 Task: Choose the modern (with white text) color set for your event colors, text color, and density.
Action: Mouse moved to (1027, 93)
Screenshot: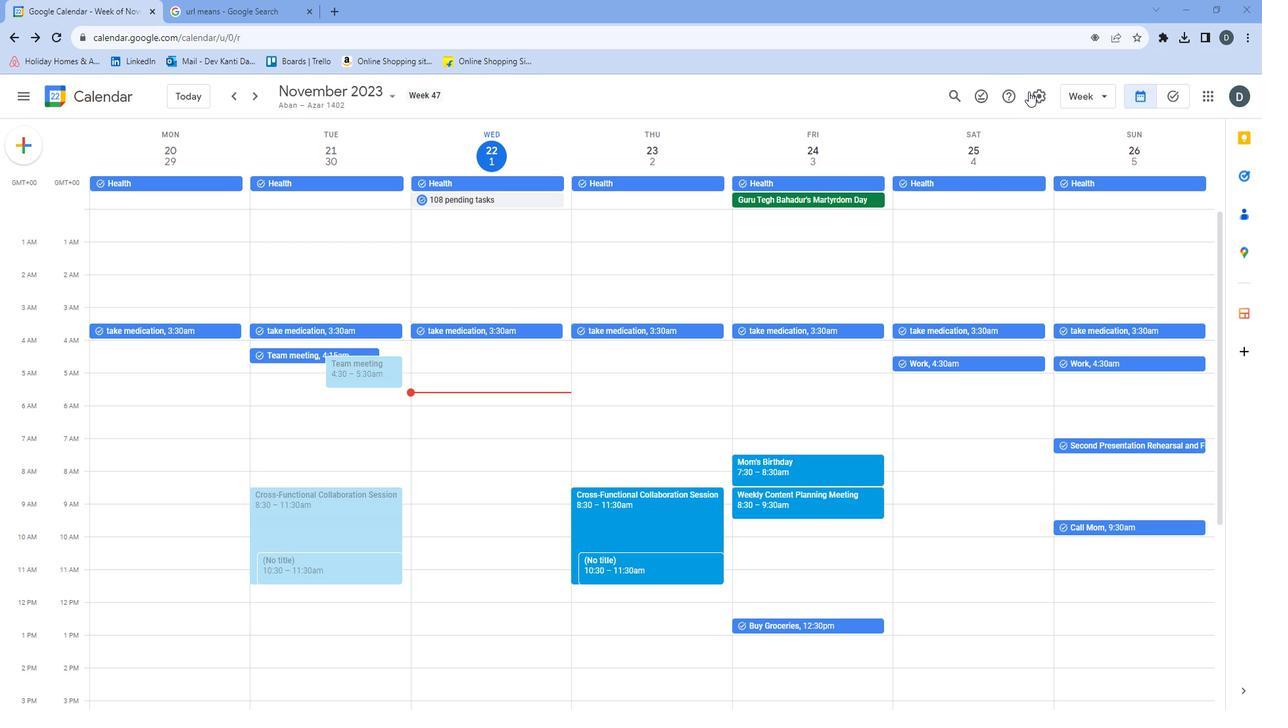 
Action: Mouse pressed left at (1027, 93)
Screenshot: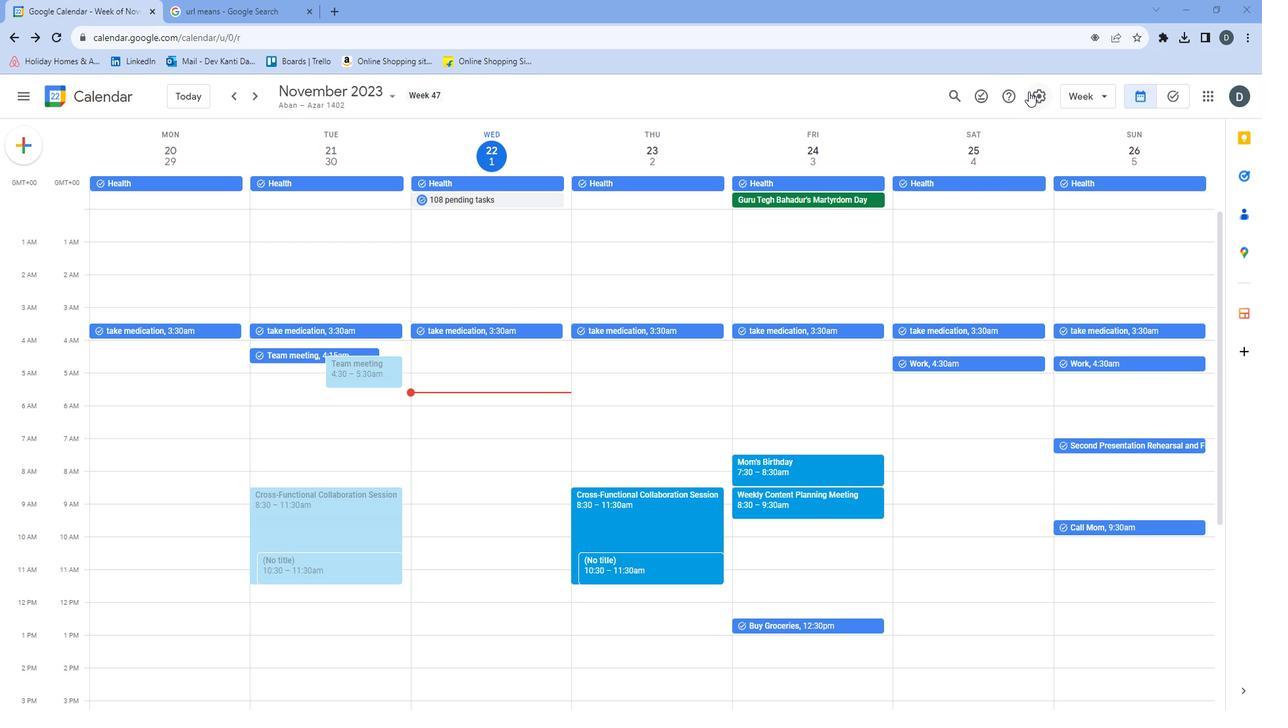 
Action: Mouse moved to (1036, 176)
Screenshot: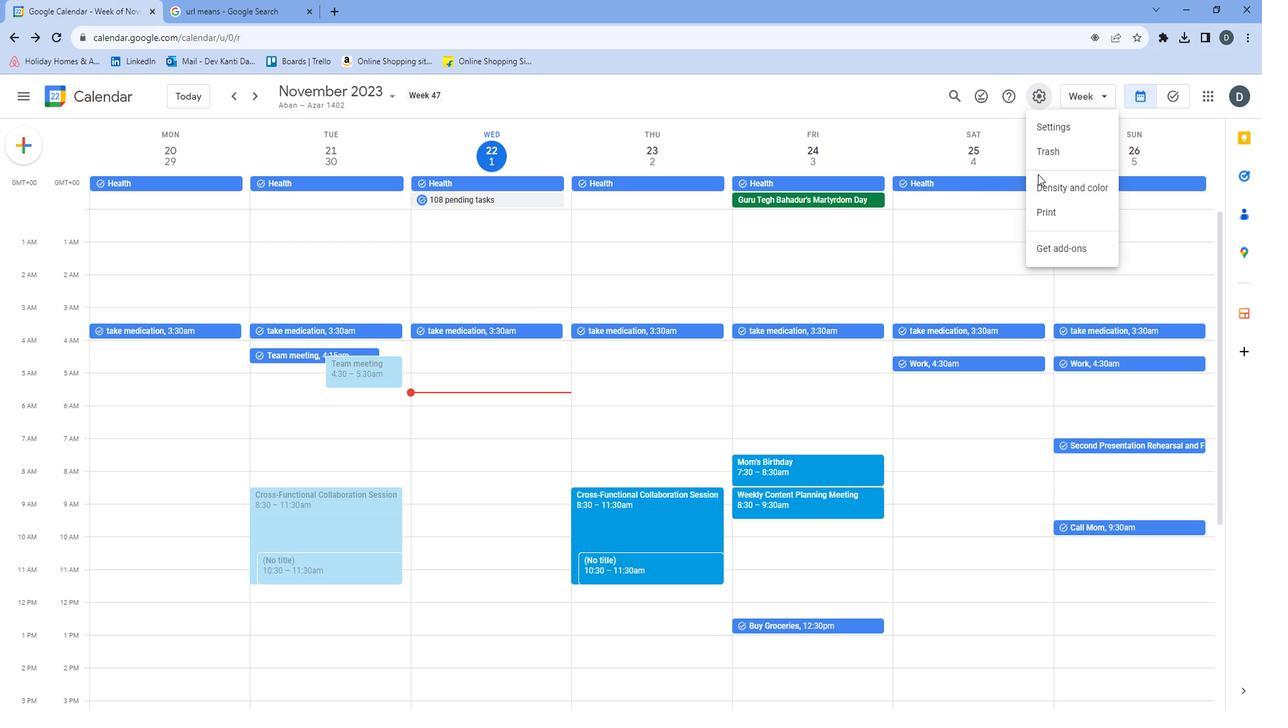 
Action: Mouse pressed left at (1036, 176)
Screenshot: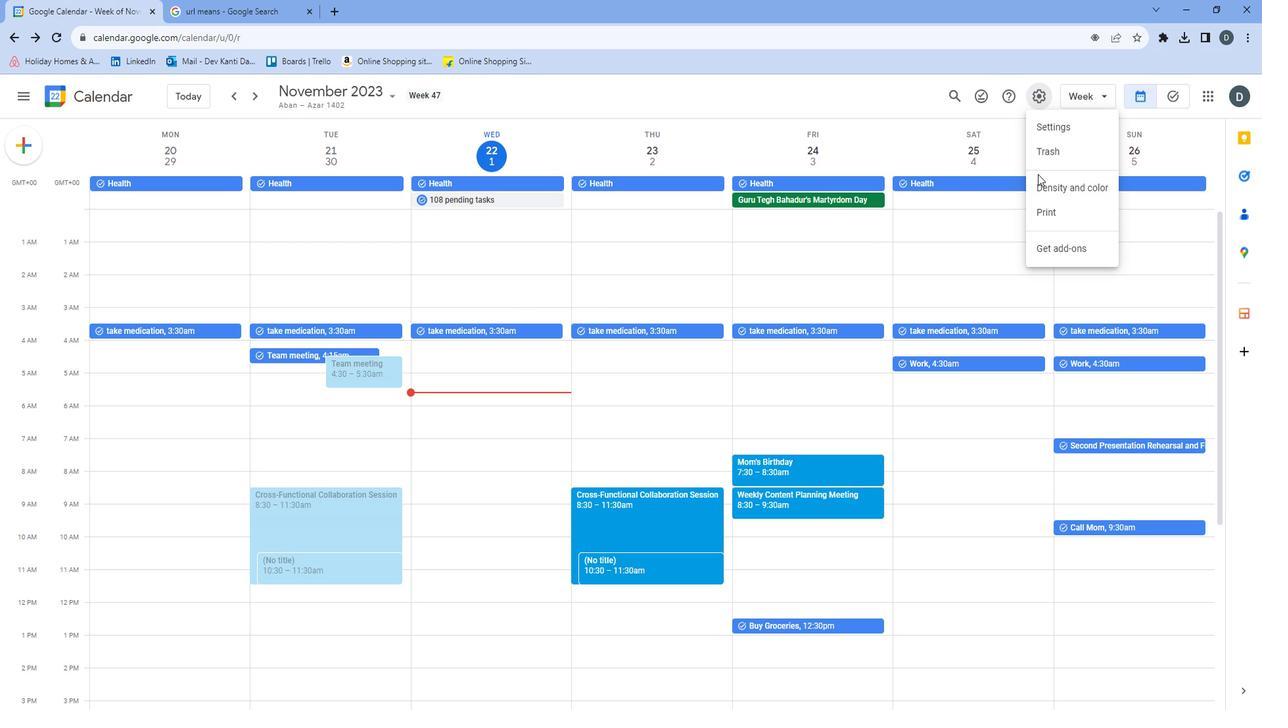 
Action: Mouse moved to (1038, 183)
Screenshot: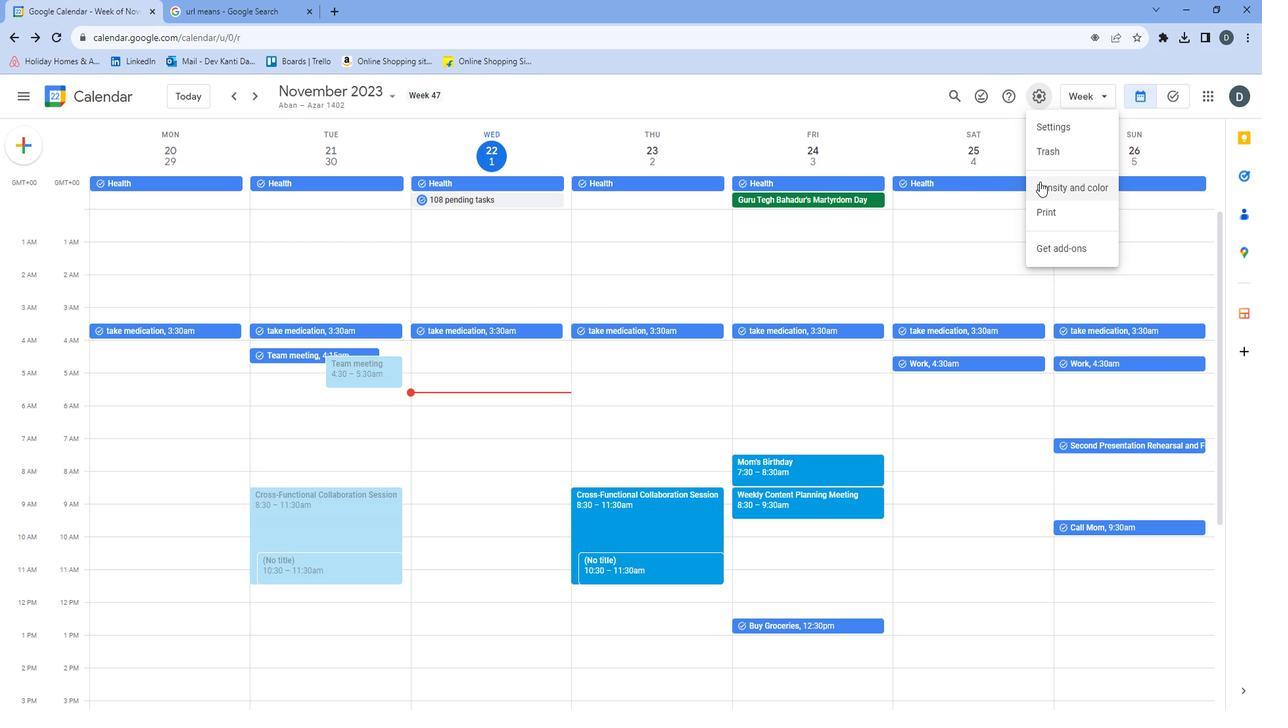 
Action: Mouse pressed left at (1038, 183)
Screenshot: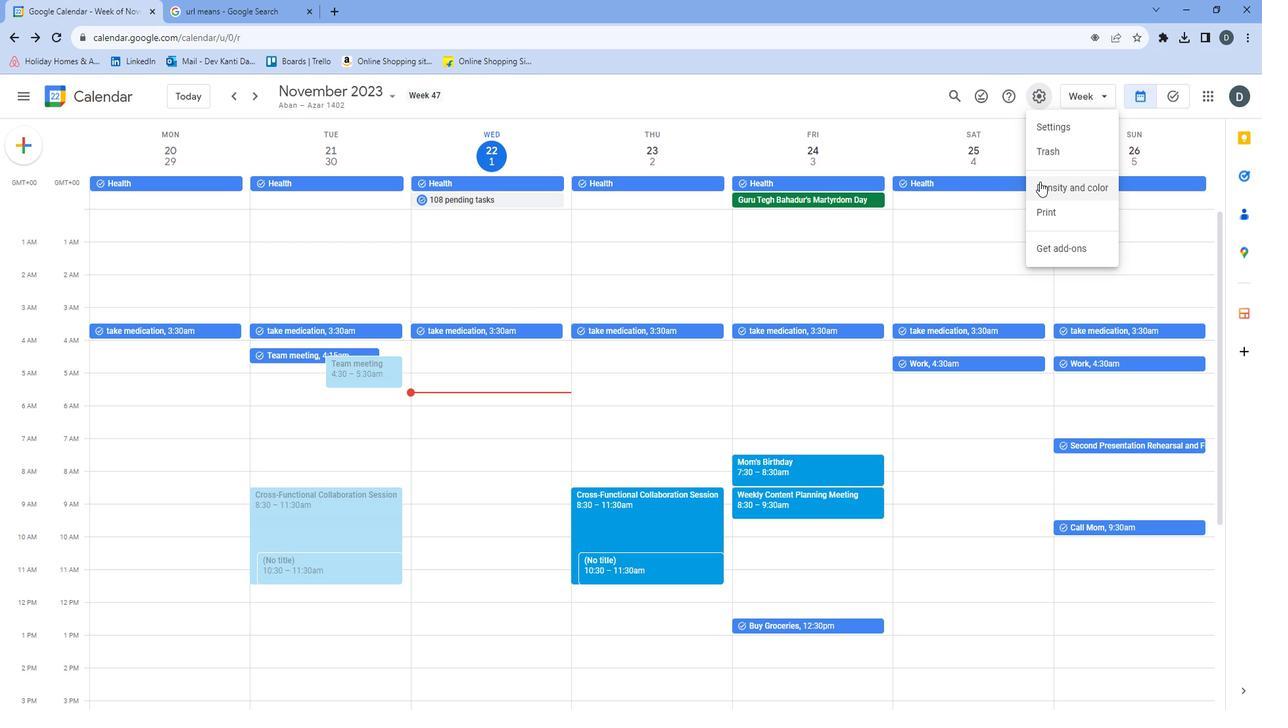 
Action: Mouse moved to (593, 602)
Screenshot: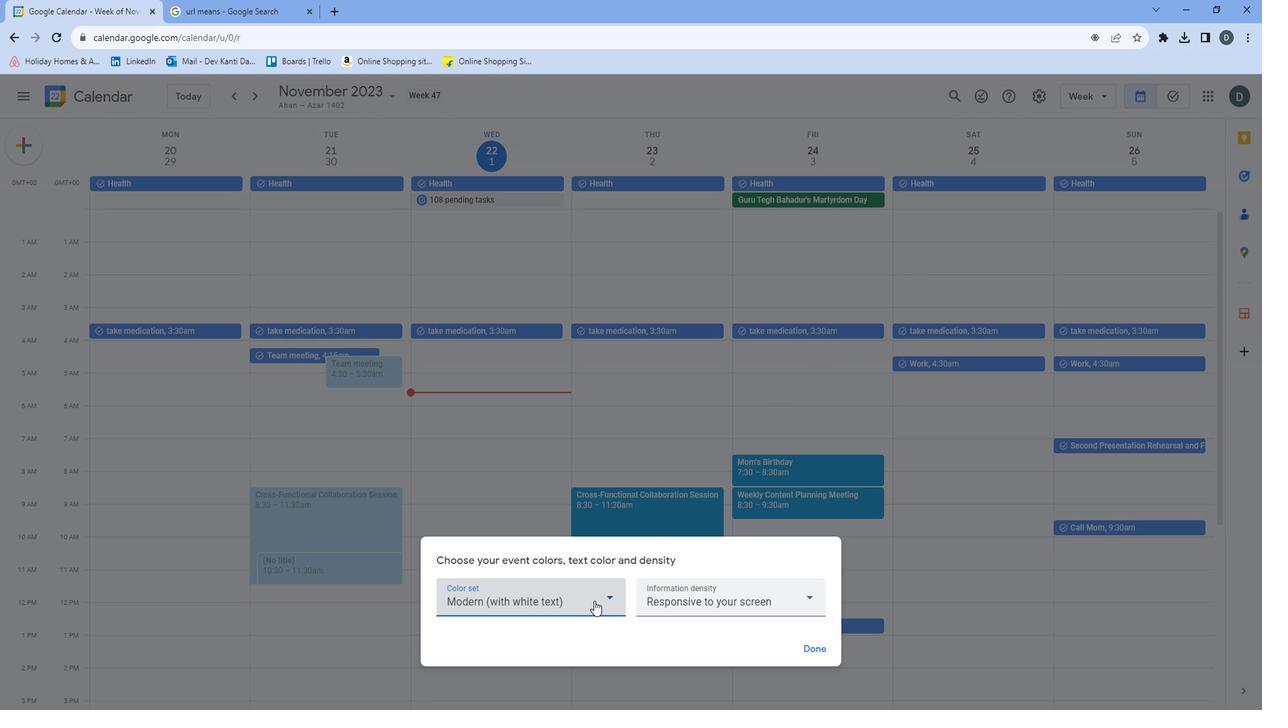 
Action: Mouse pressed left at (593, 602)
Screenshot: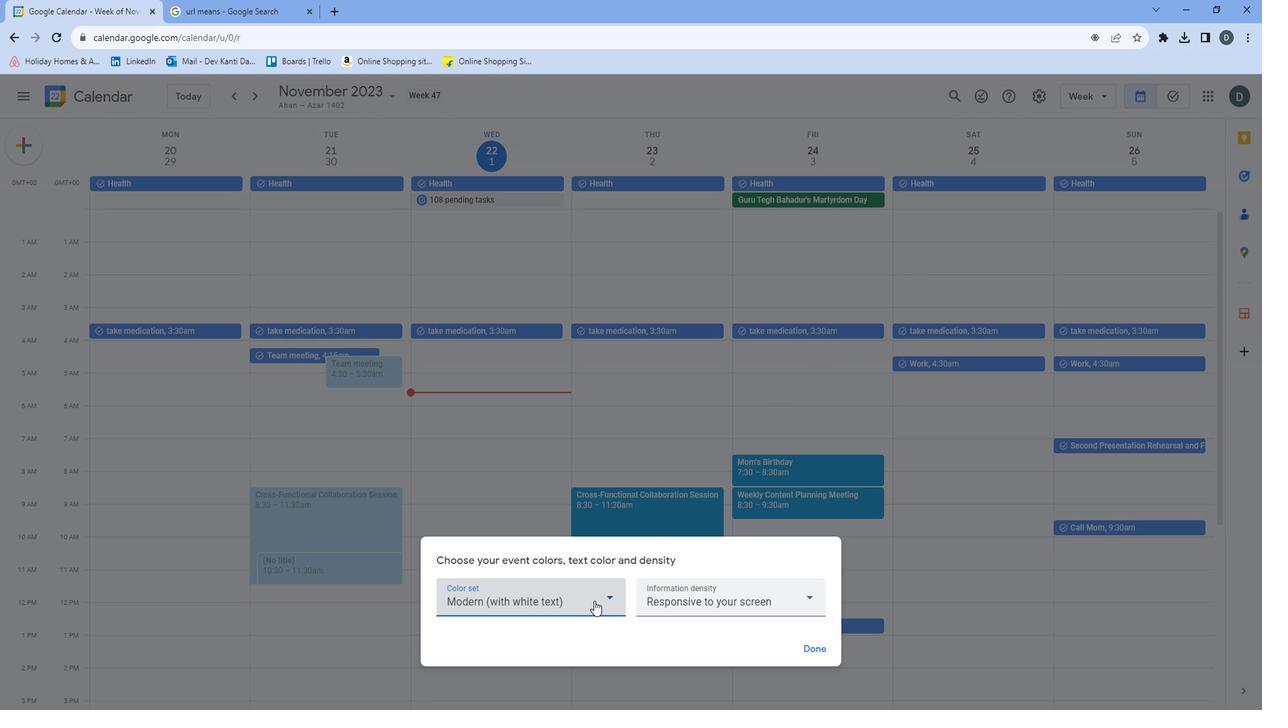 
Action: Mouse moved to (578, 522)
Screenshot: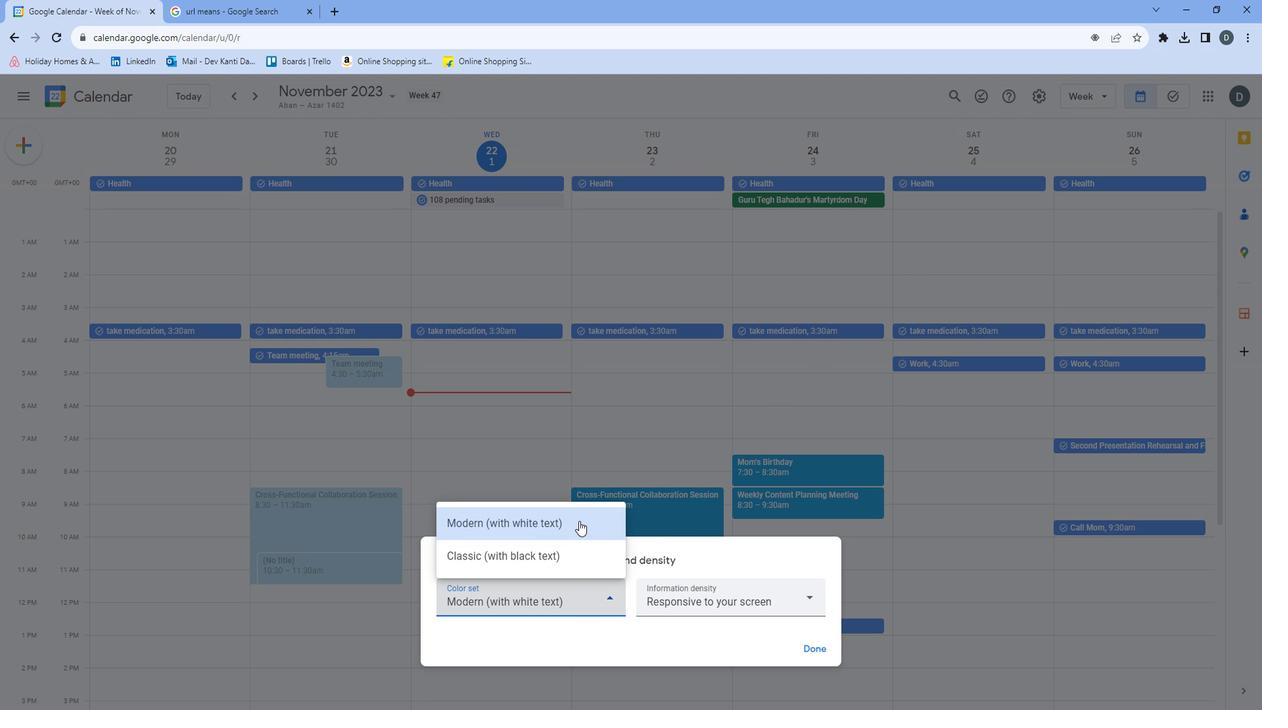 
Action: Mouse pressed left at (578, 522)
Screenshot: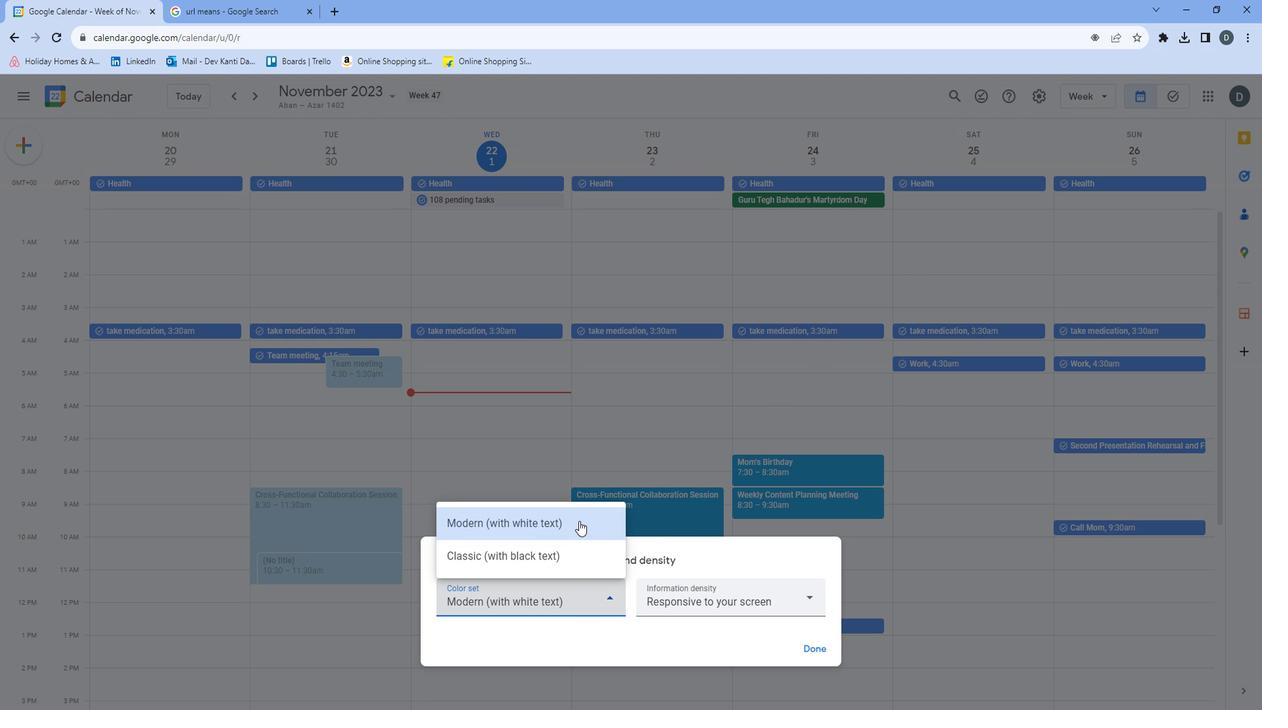 
Action: Mouse moved to (804, 648)
Screenshot: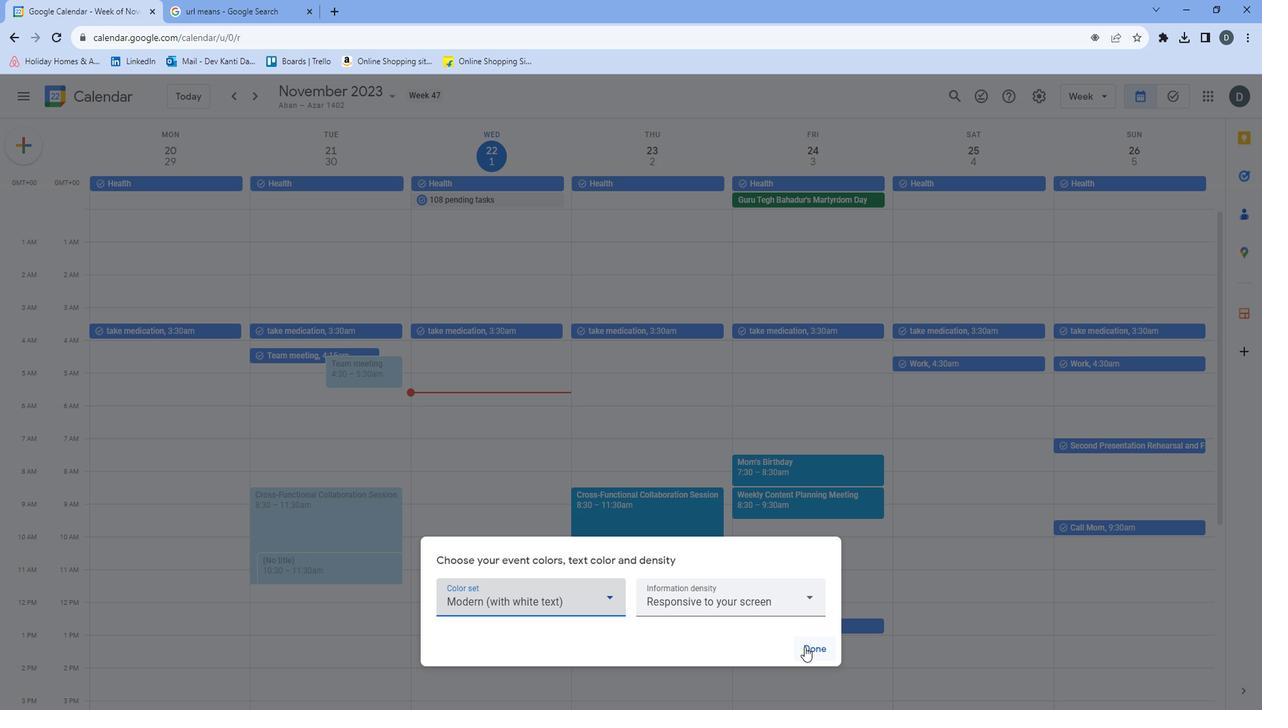 
Action: Mouse pressed left at (804, 648)
Screenshot: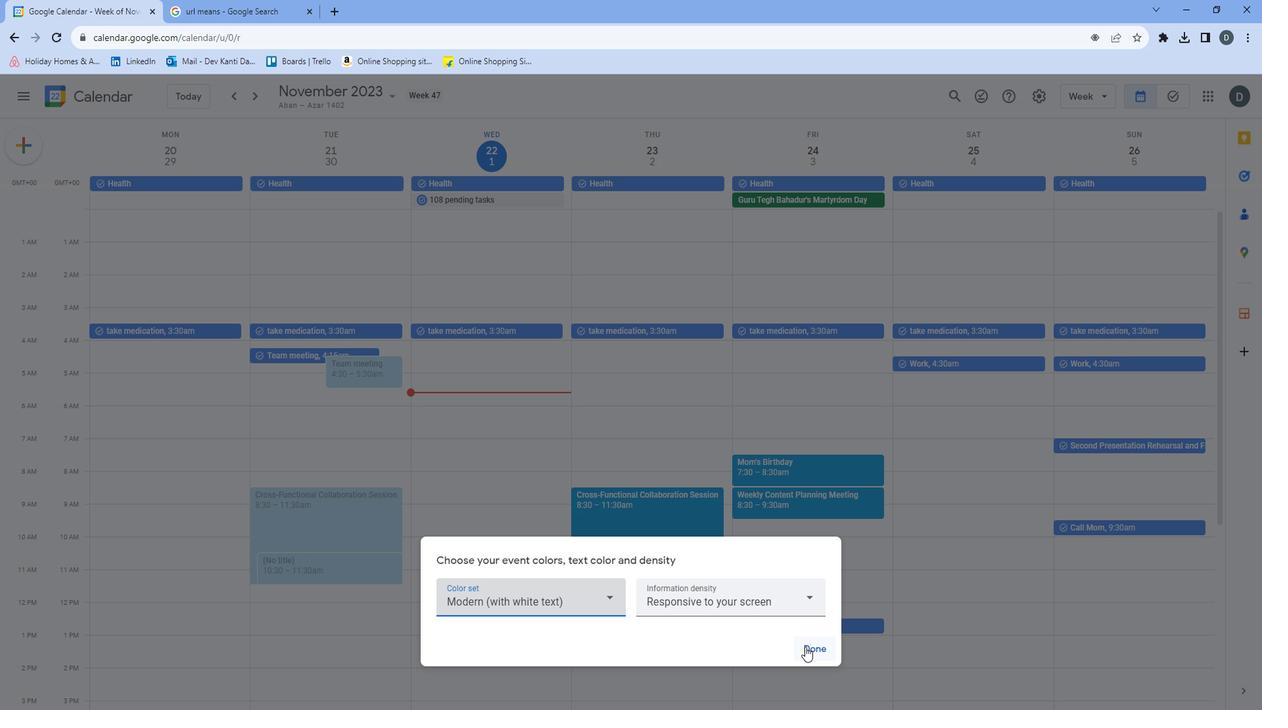 
Action: Mouse moved to (802, 646)
Screenshot: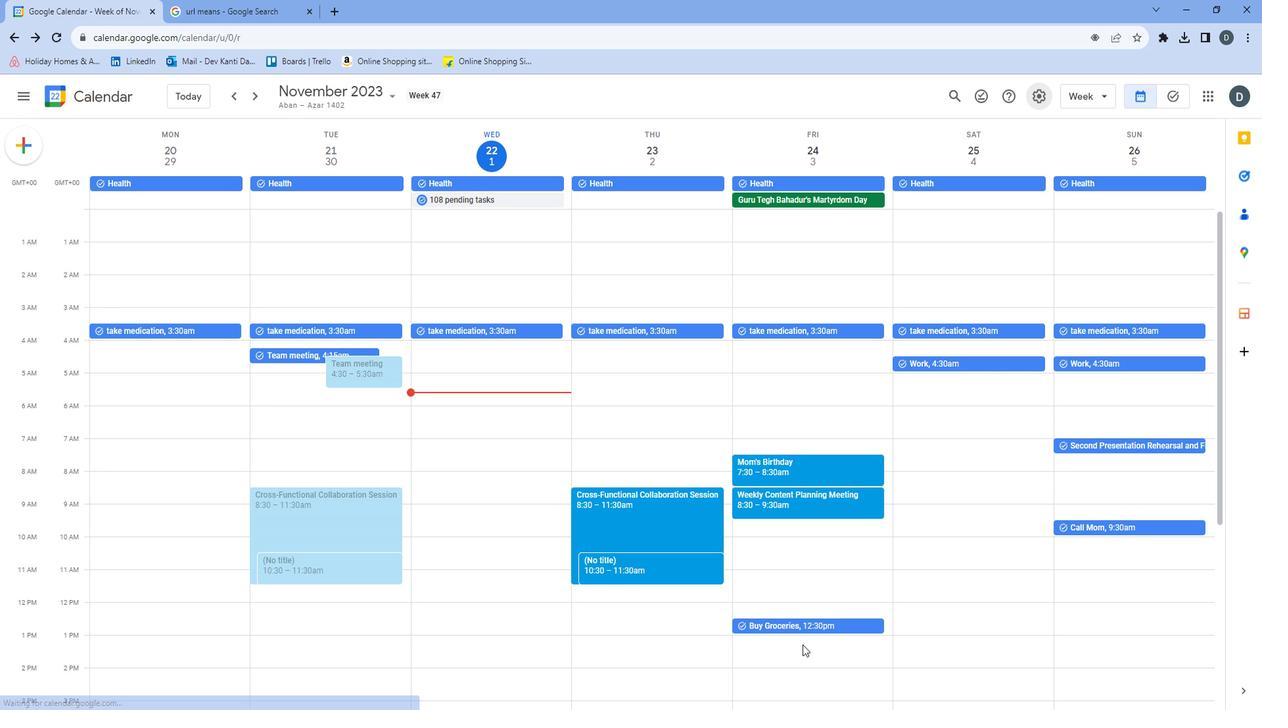 
